 Task: In the  document Sarah.pdfMake this file  'available offline' Add shortcut to Drive 'Starred'Email the file to   softage.4@softage.net, with message attached Time-Sensitive: I kindly ask you to go through the email I've sent as soon as possible. and file type: 'Open Document'
Action: Mouse moved to (244, 355)
Screenshot: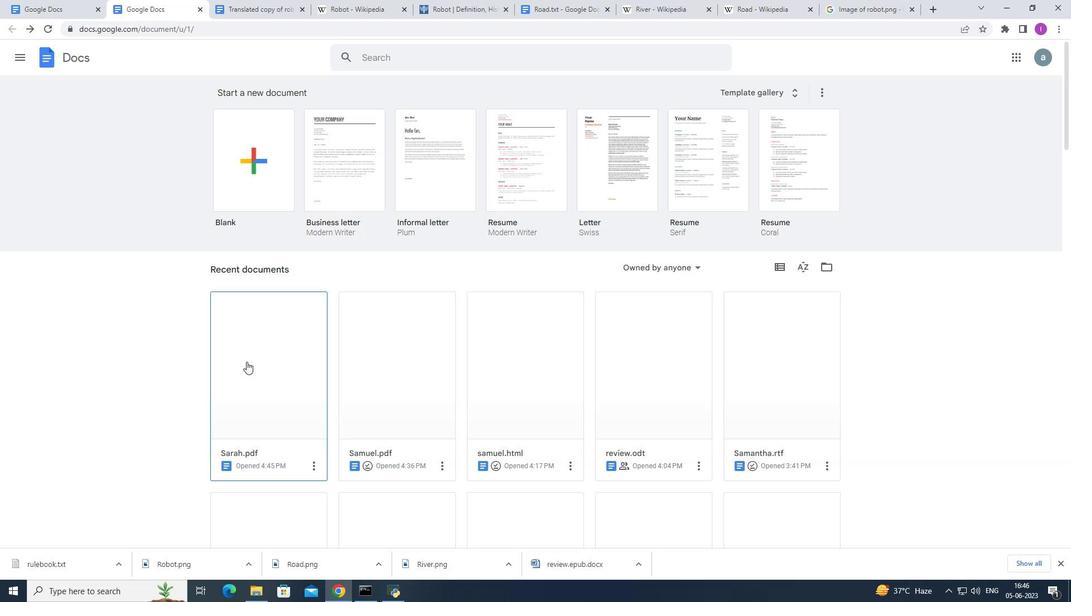 
Action: Mouse pressed left at (244, 355)
Screenshot: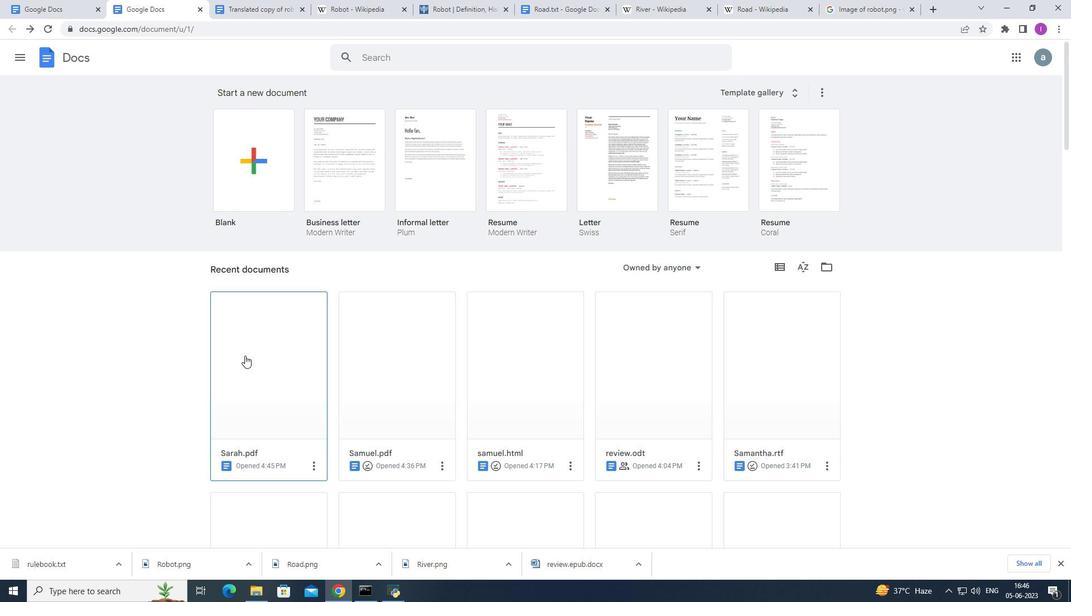 
Action: Mouse moved to (36, 61)
Screenshot: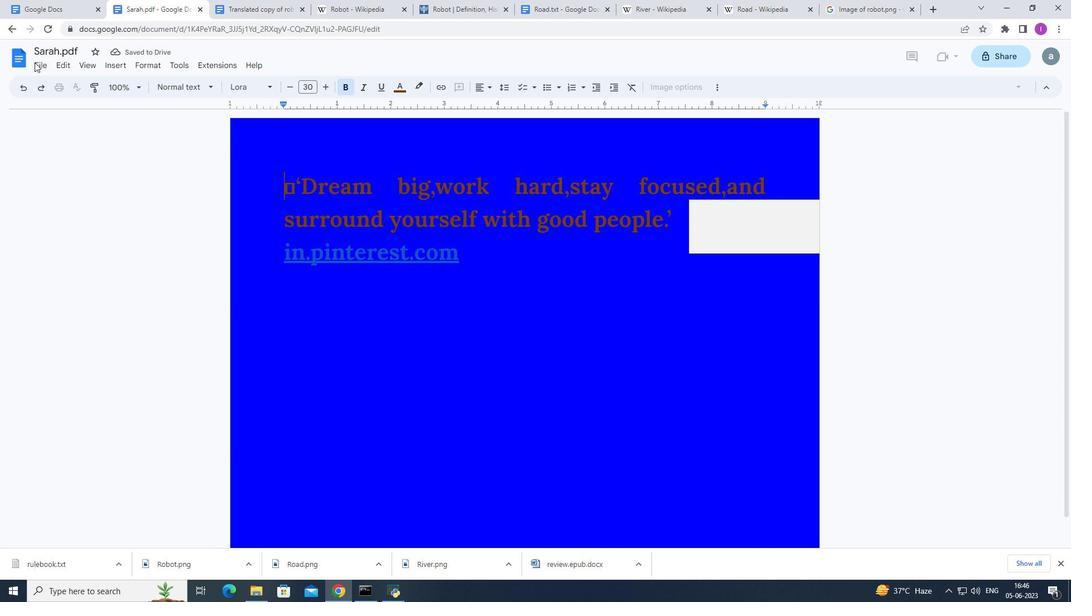 
Action: Mouse pressed left at (36, 61)
Screenshot: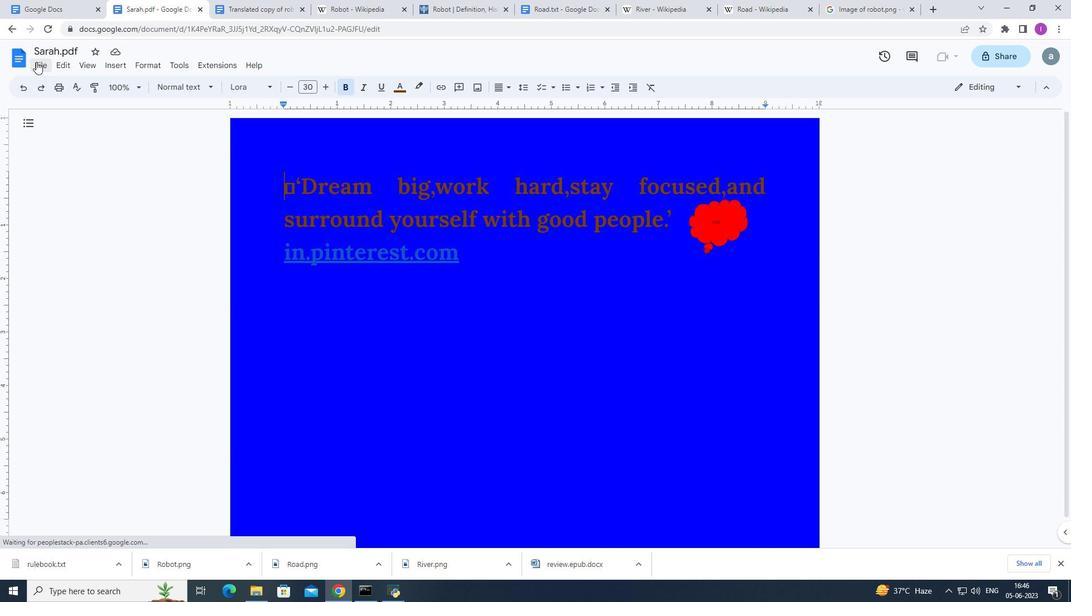 
Action: Mouse moved to (112, 305)
Screenshot: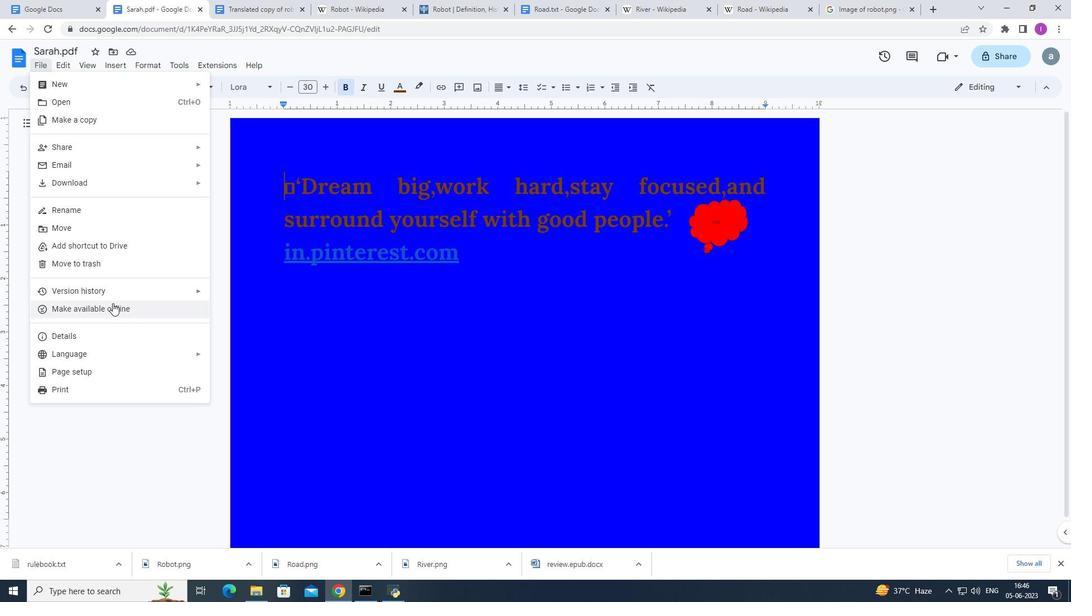 
Action: Mouse pressed left at (112, 305)
Screenshot: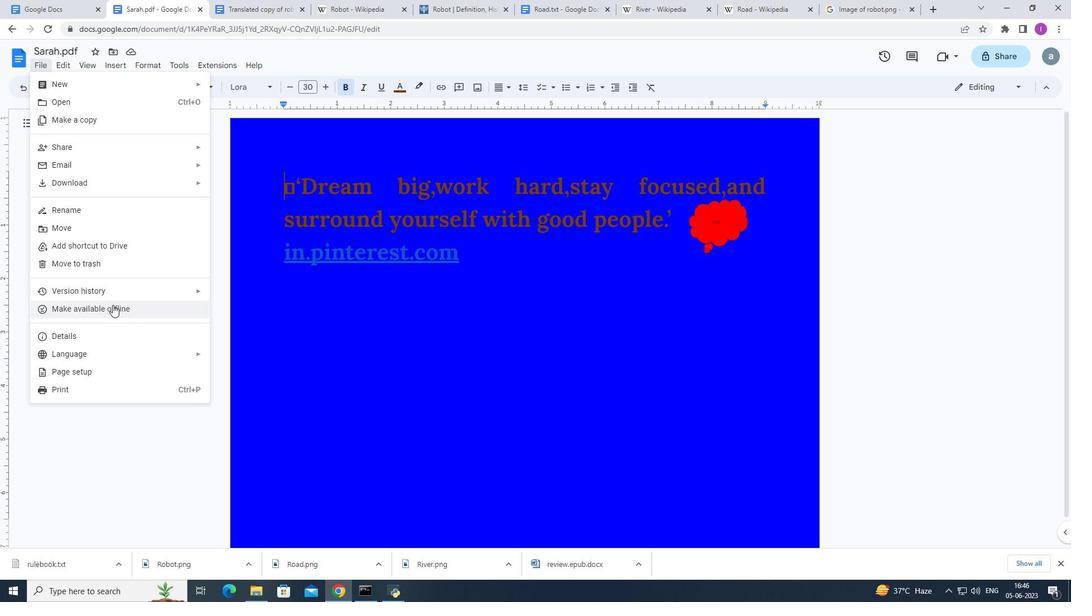 
Action: Mouse moved to (34, 65)
Screenshot: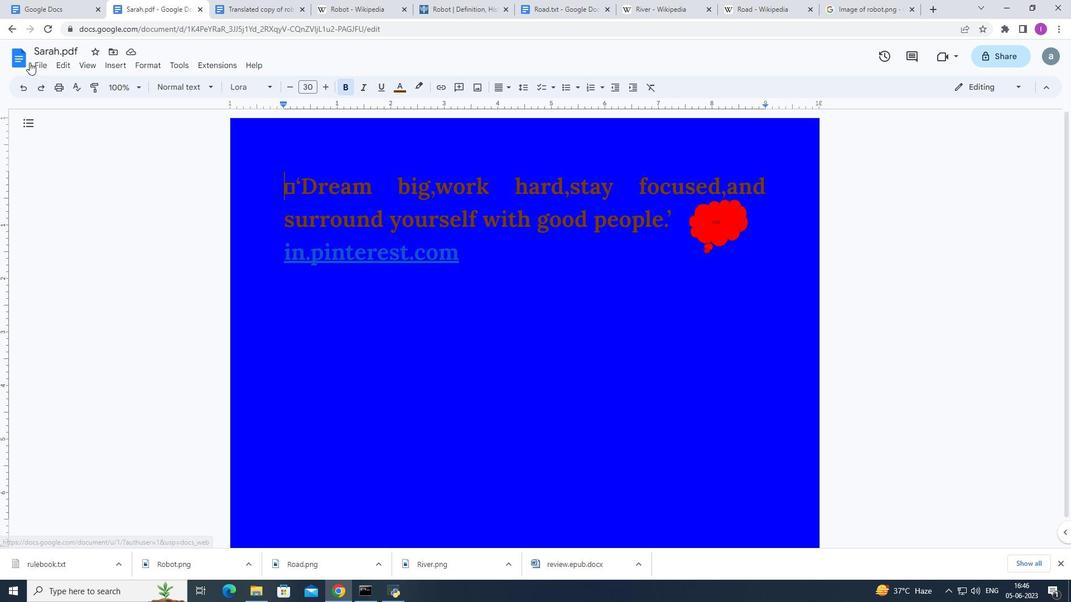 
Action: Mouse pressed left at (34, 65)
Screenshot: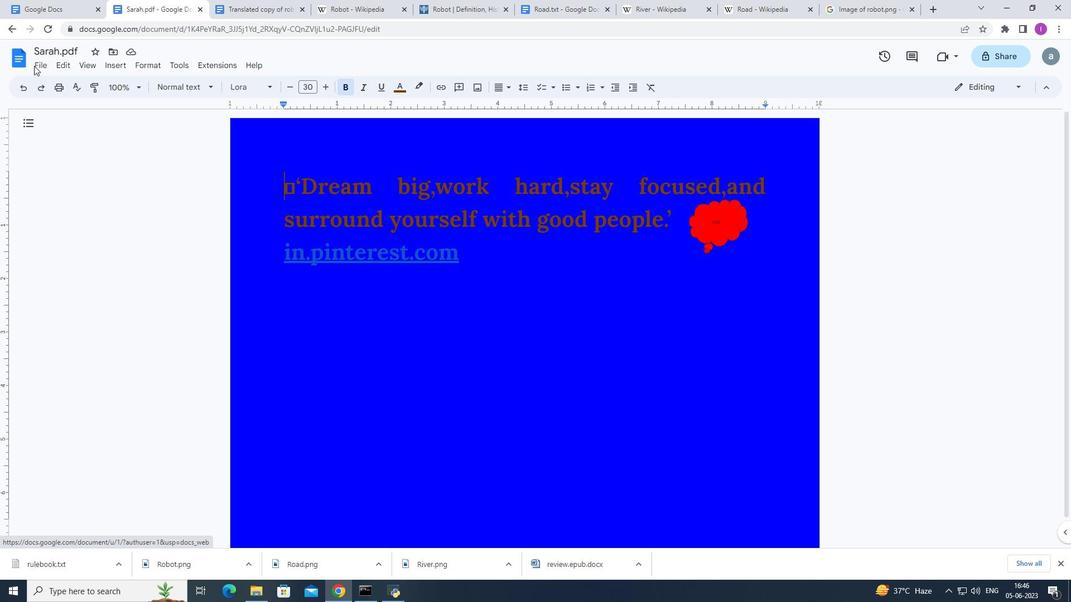 
Action: Mouse moved to (35, 65)
Screenshot: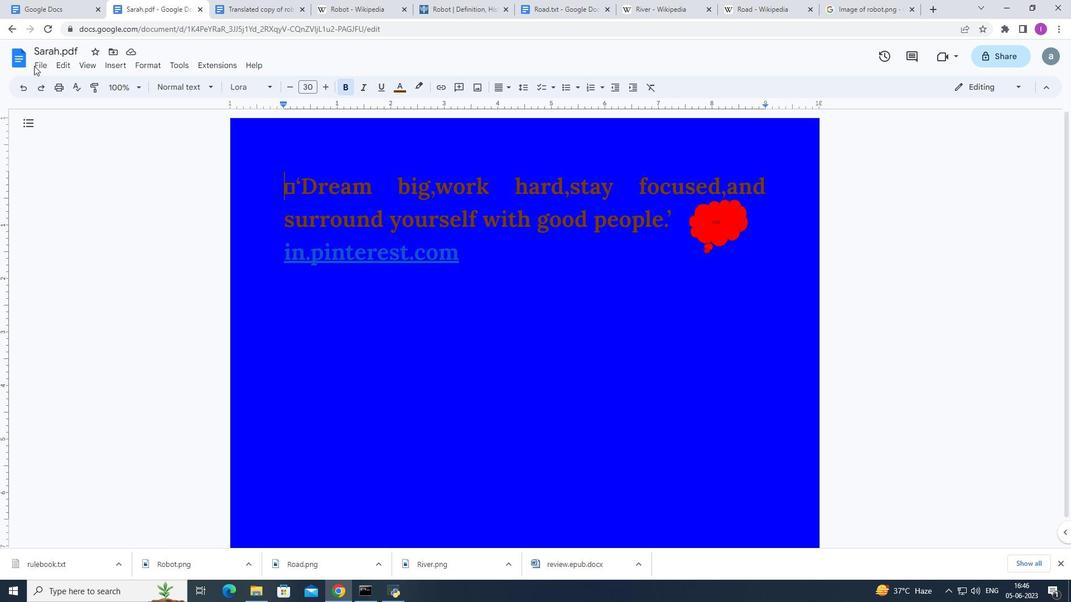 
Action: Mouse pressed left at (35, 65)
Screenshot: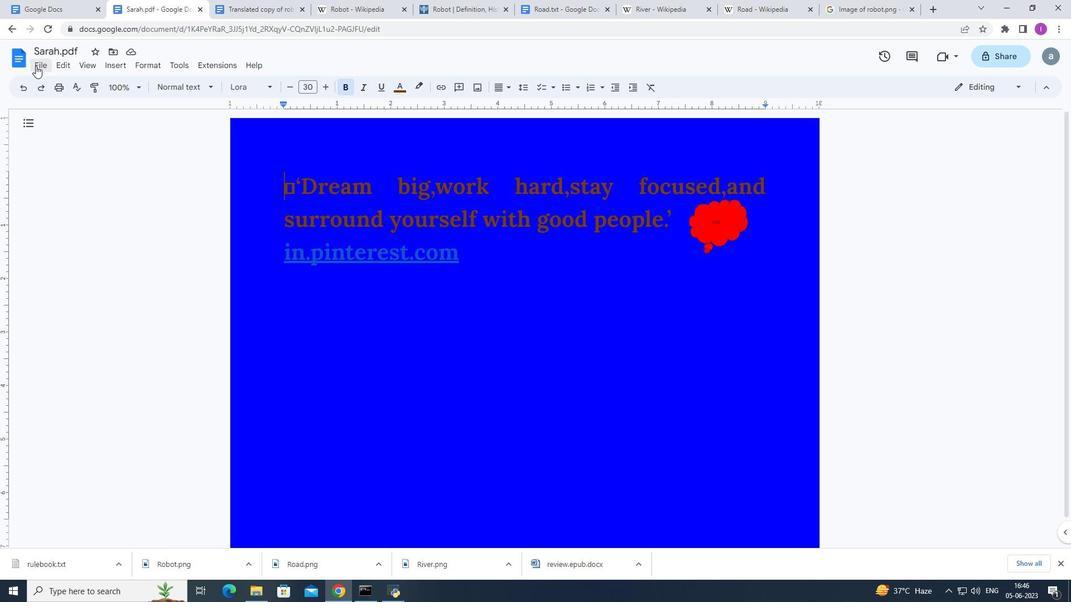 
Action: Mouse moved to (102, 242)
Screenshot: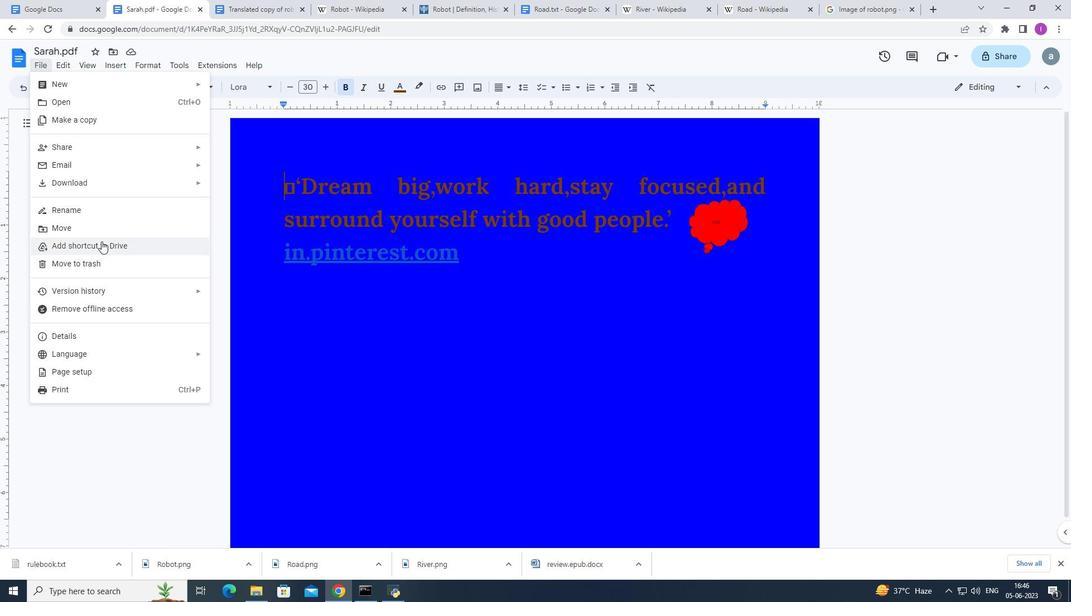 
Action: Mouse pressed left at (102, 242)
Screenshot: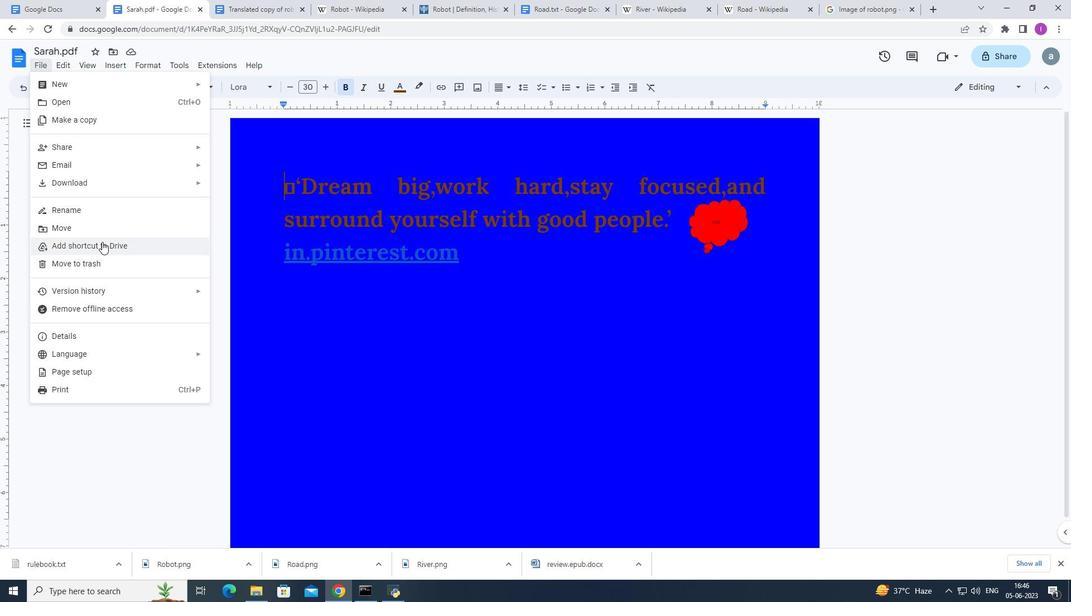 
Action: Mouse moved to (178, 169)
Screenshot: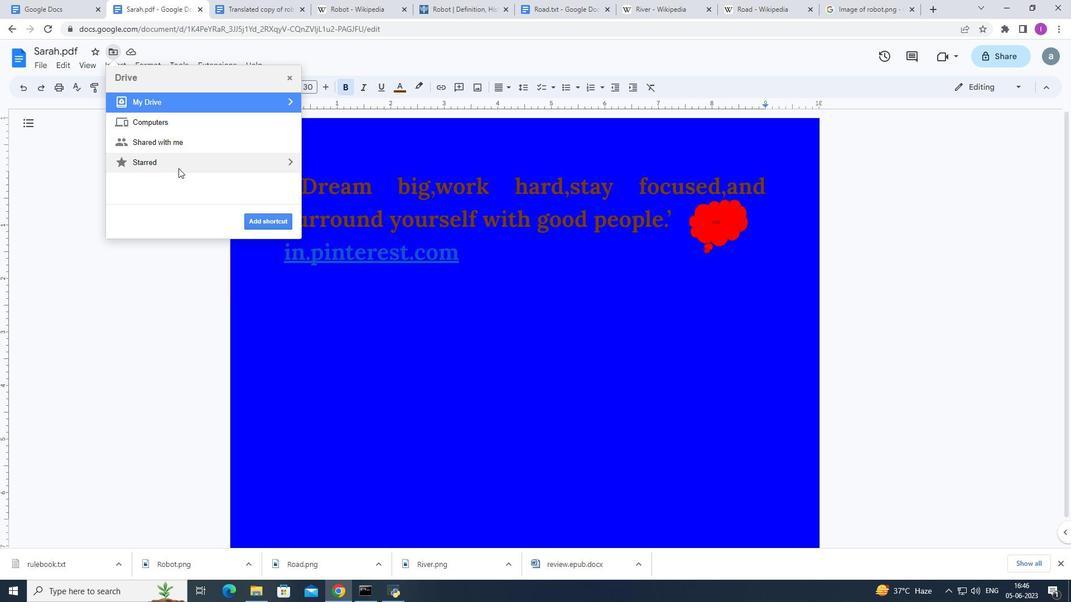 
Action: Mouse pressed left at (178, 169)
Screenshot: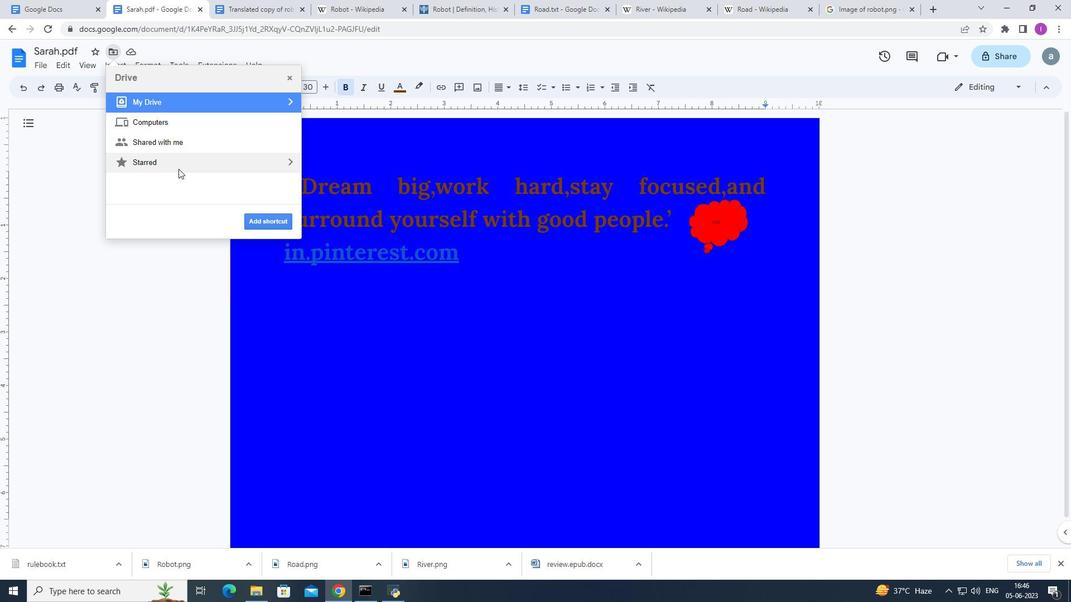 
Action: Mouse moved to (182, 272)
Screenshot: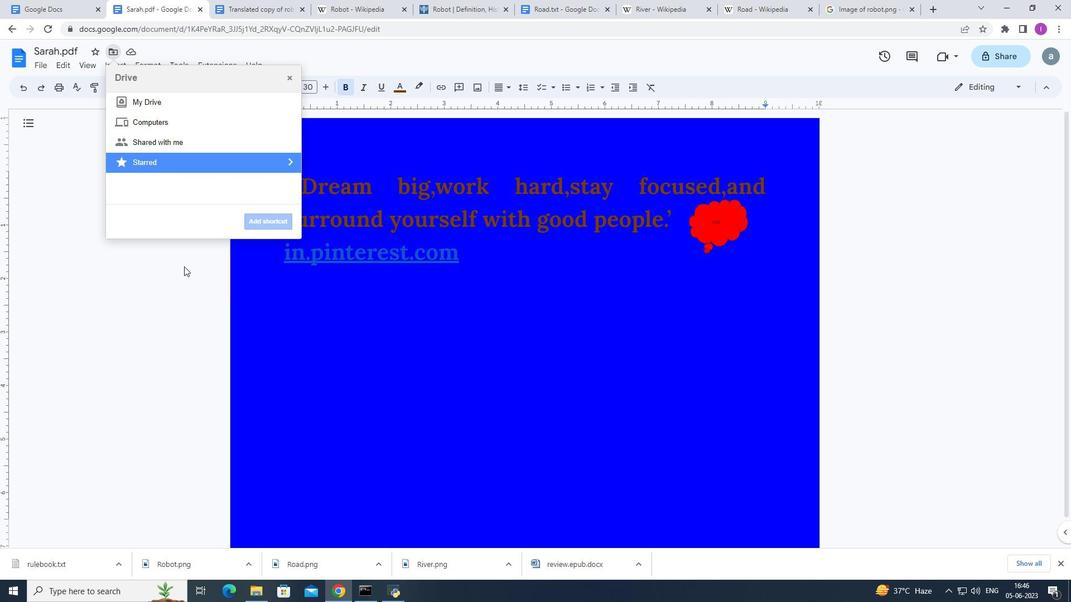 
Action: Mouse pressed left at (182, 272)
Screenshot: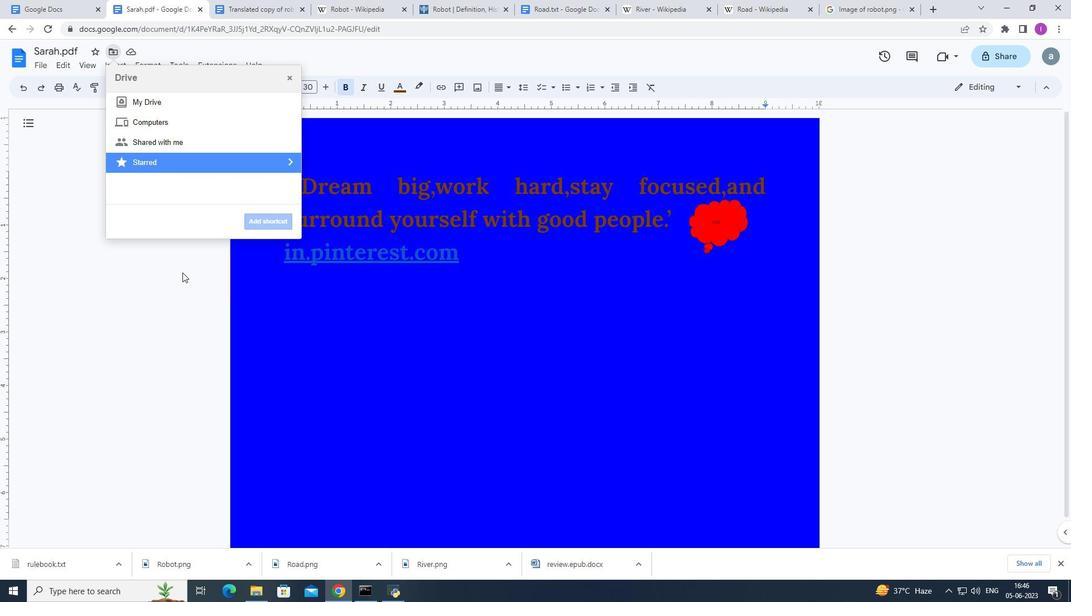 
Action: Mouse moved to (37, 66)
Screenshot: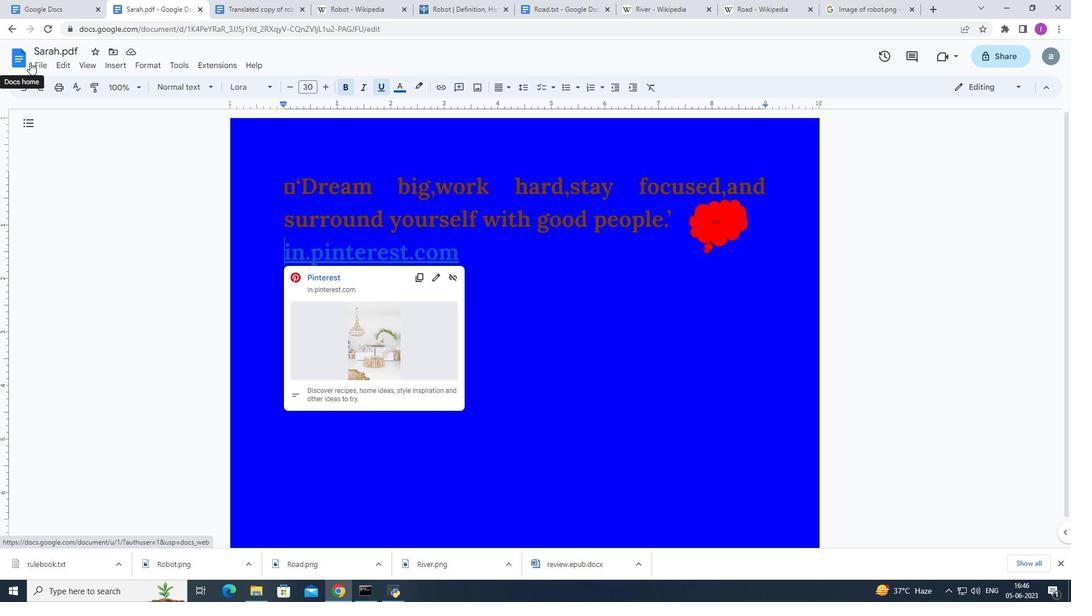 
Action: Mouse pressed left at (37, 66)
Screenshot: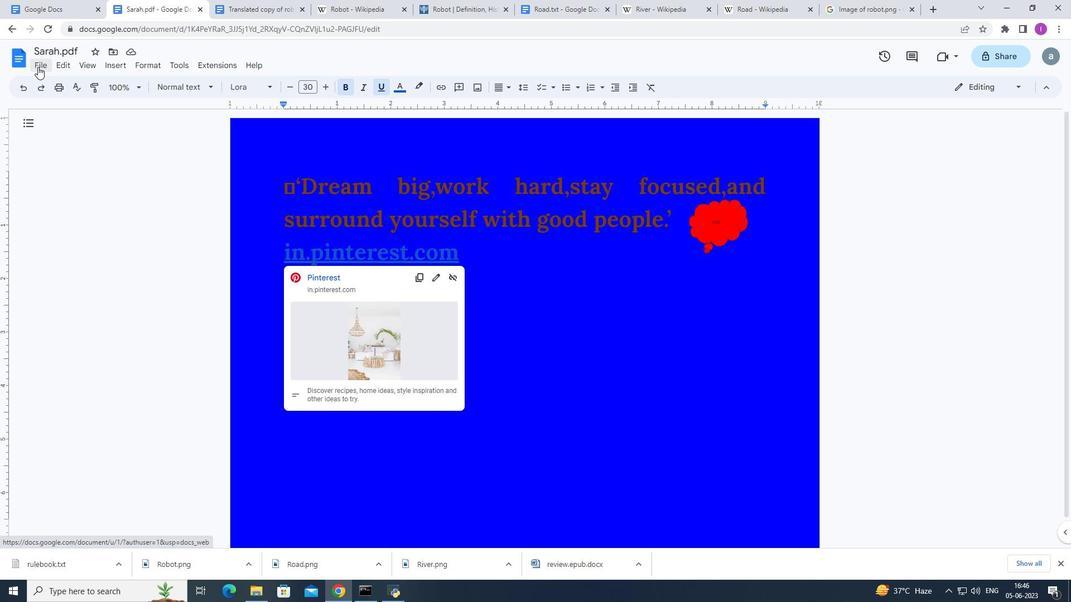 
Action: Mouse moved to (62, 159)
Screenshot: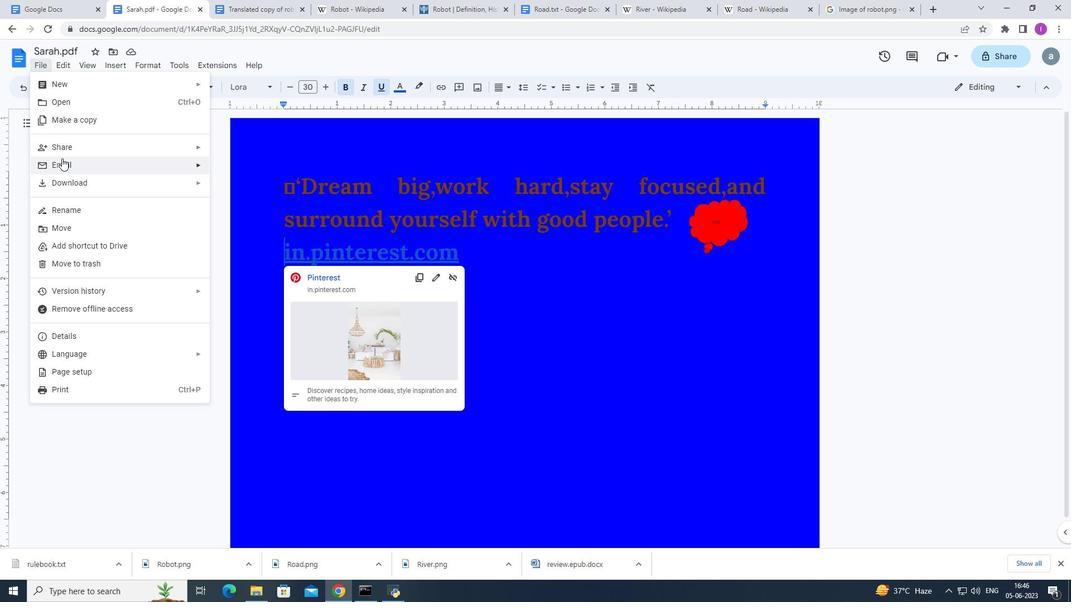 
Action: Mouse pressed left at (62, 159)
Screenshot: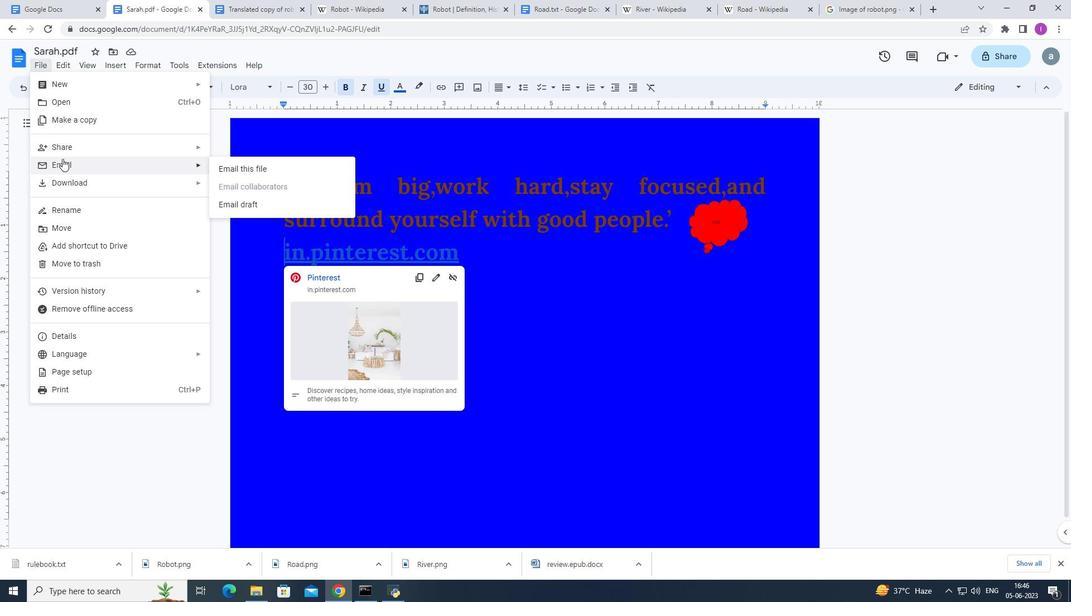 
Action: Mouse moved to (253, 165)
Screenshot: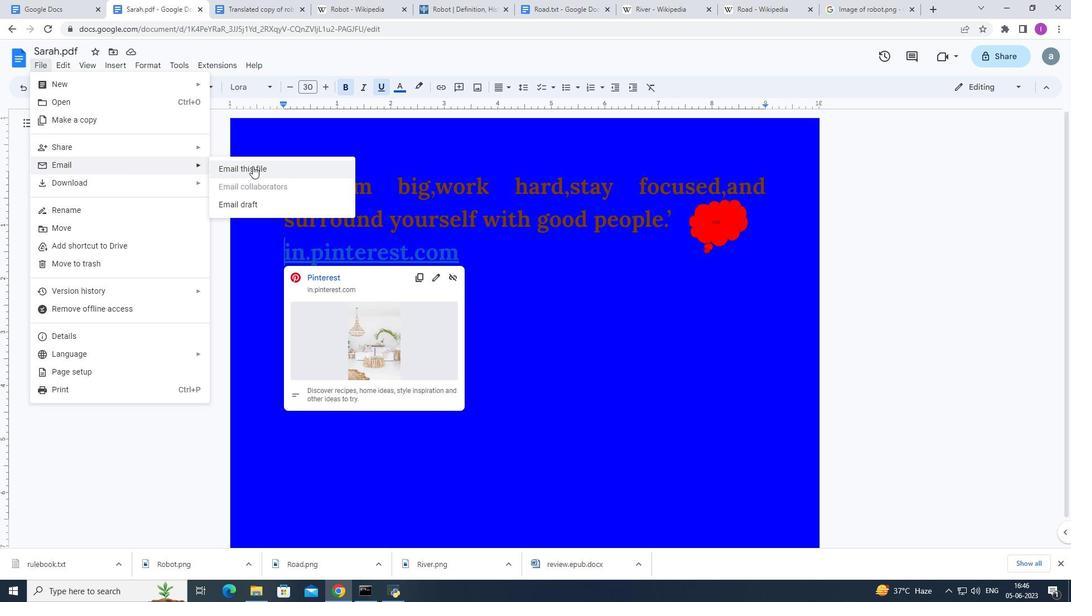 
Action: Mouse pressed left at (253, 165)
Screenshot: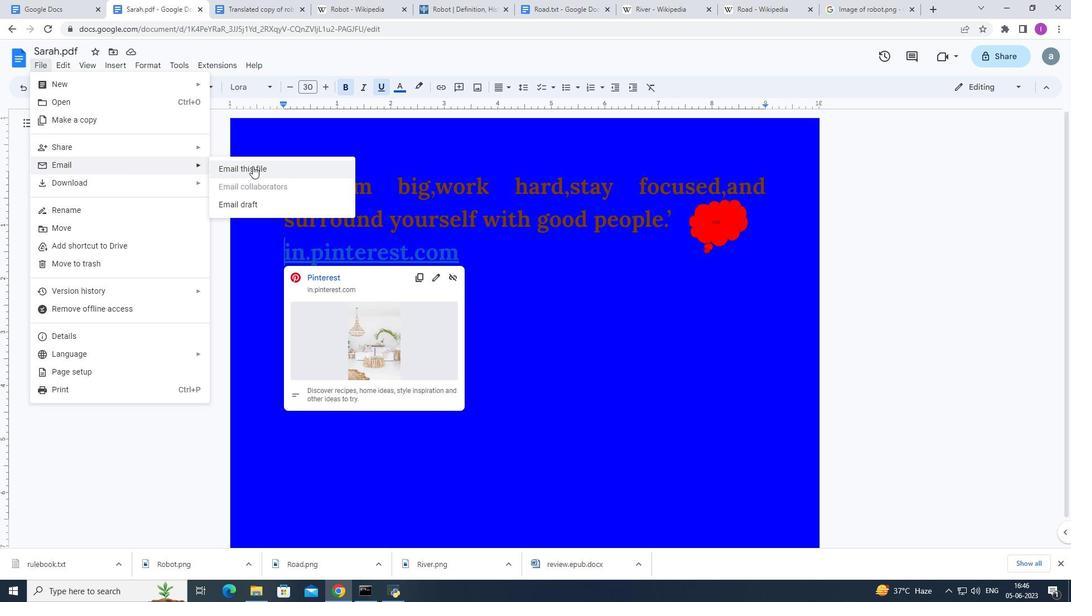 
Action: Mouse moved to (488, 226)
Screenshot: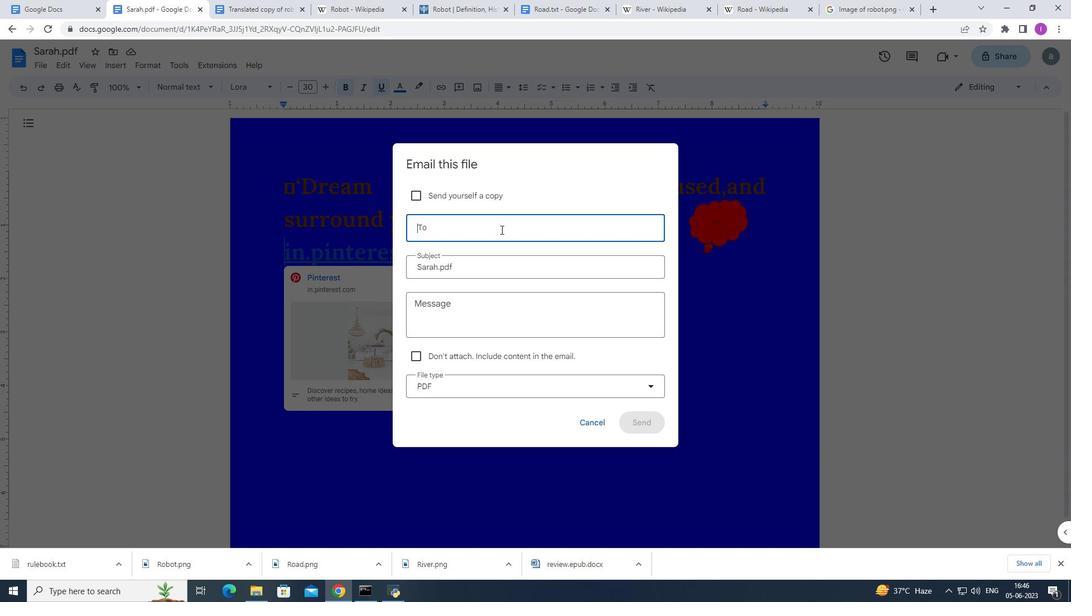 
Action: Mouse pressed left at (488, 226)
Screenshot: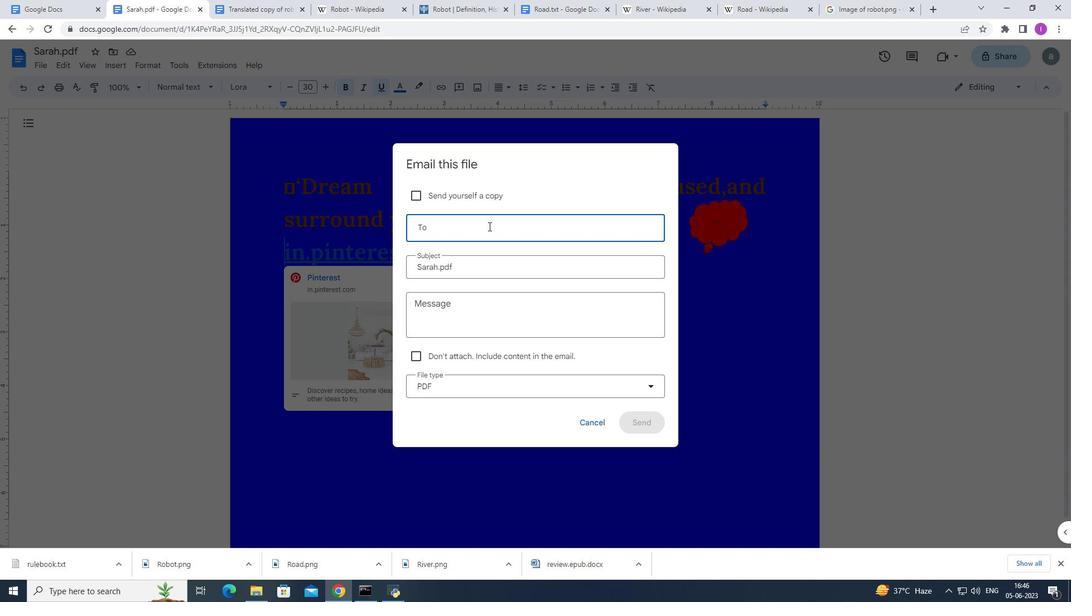 
Action: Key pressed softage,<Key.backspace>.4
Screenshot: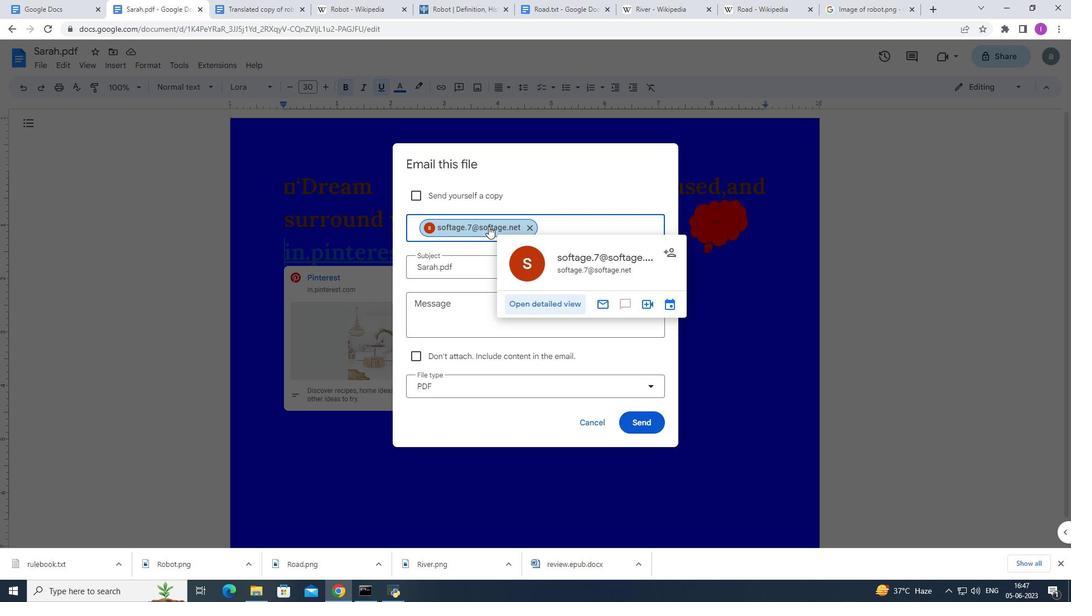 
Action: Mouse moved to (531, 230)
Screenshot: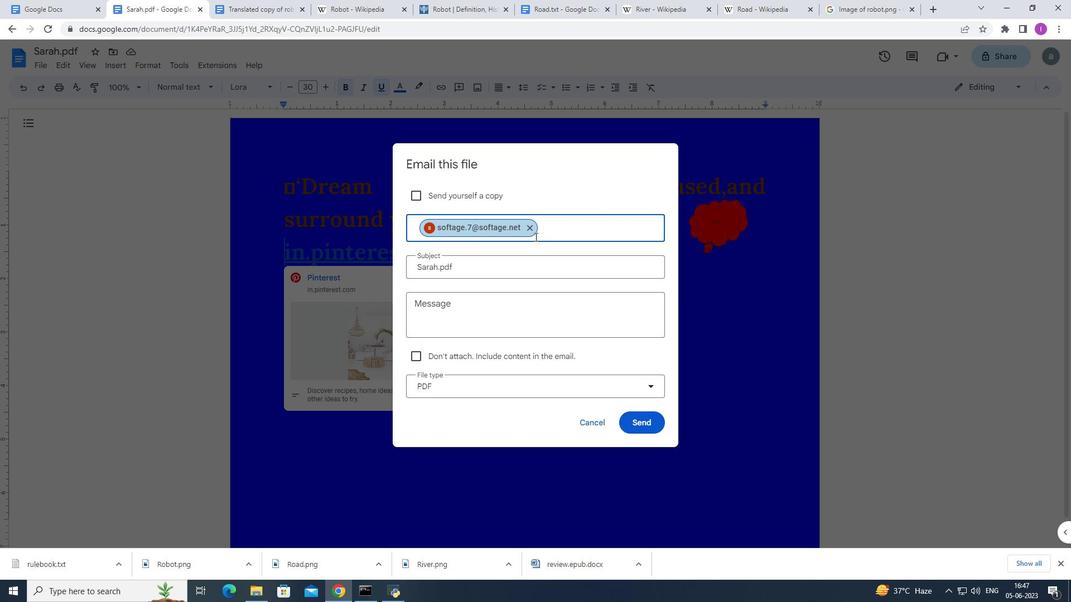 
Action: Mouse pressed left at (531, 230)
Screenshot: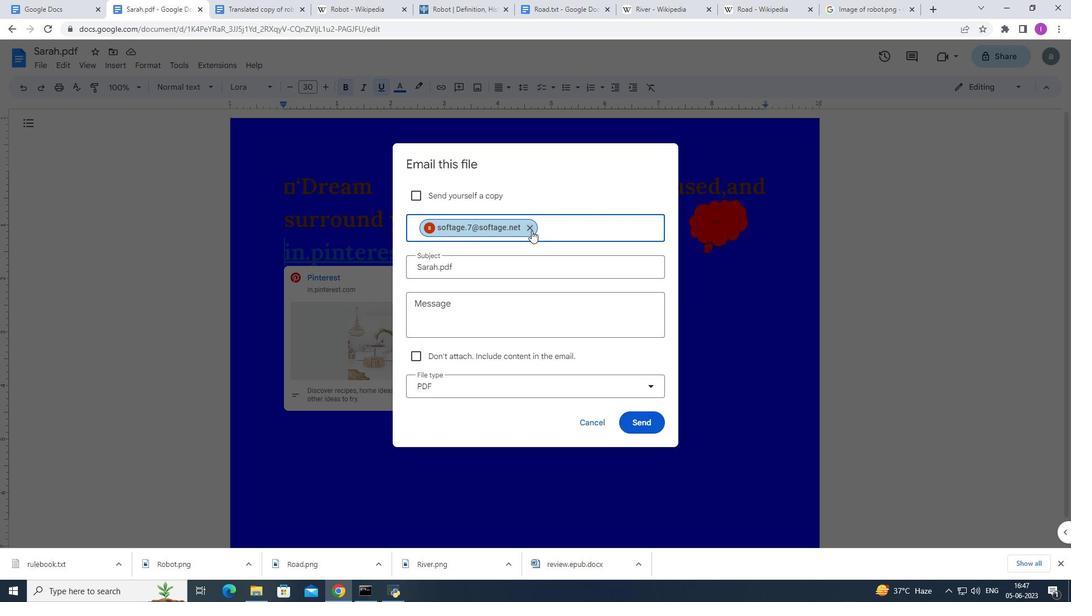 
Action: Key pressed softage.4<Key.shift><Key.shift><Key.shift><Key.shift><Key.shift><Key.shift><Key.shift>@softage.net
Screenshot: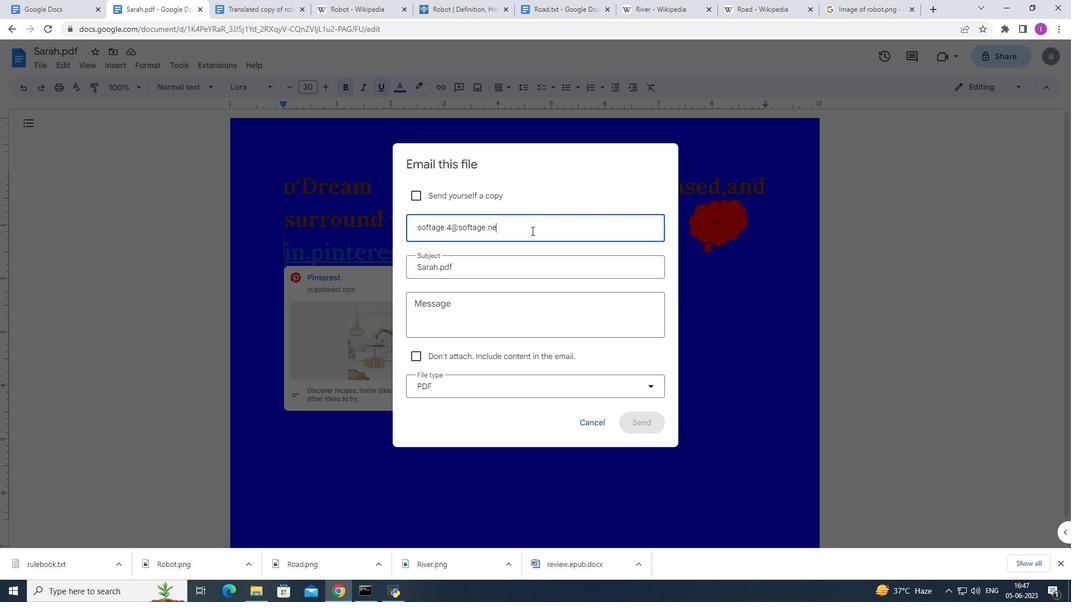 
Action: Mouse moved to (523, 266)
Screenshot: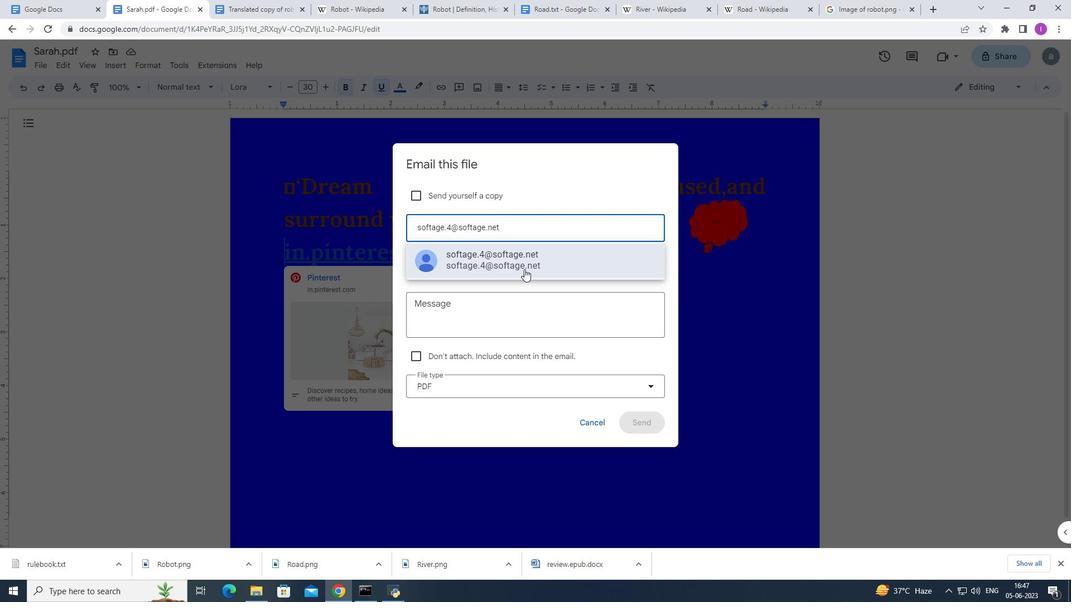 
Action: Mouse pressed left at (523, 266)
Screenshot: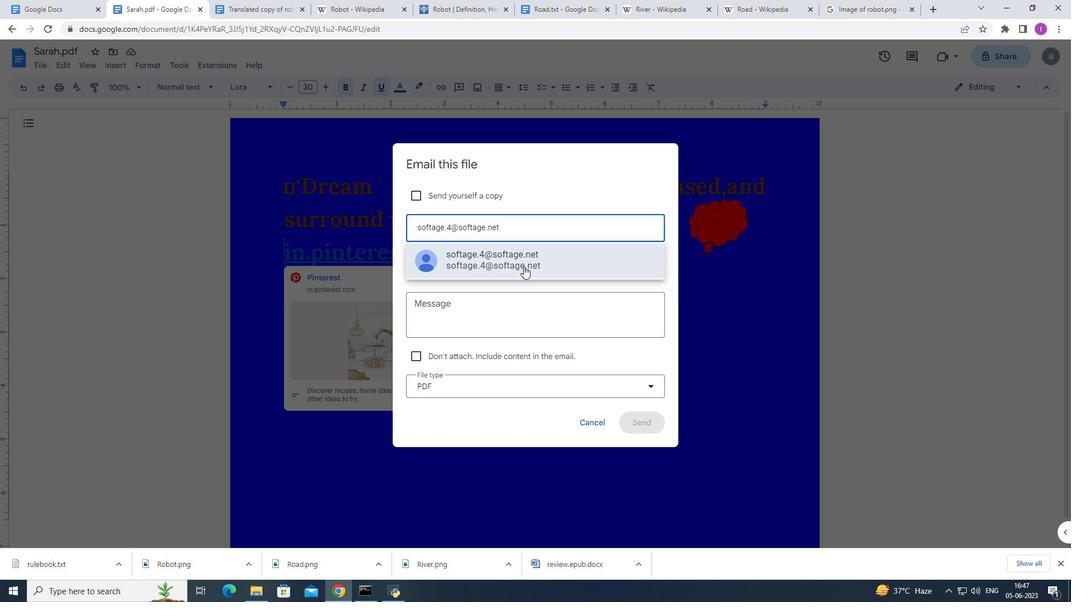 
Action: Mouse moved to (421, 304)
Screenshot: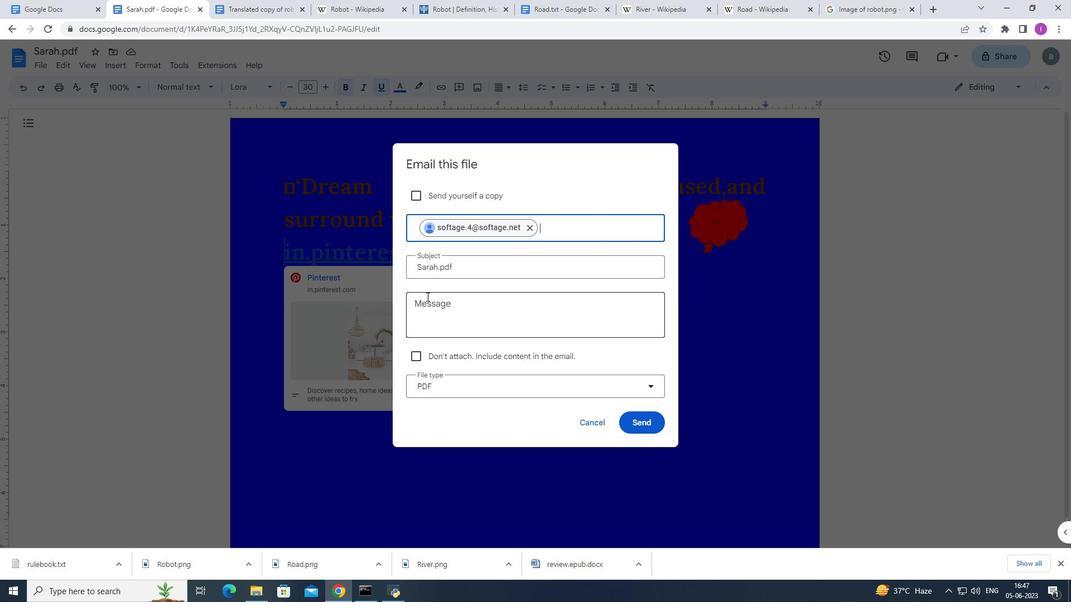 
Action: Mouse pressed left at (421, 304)
Screenshot: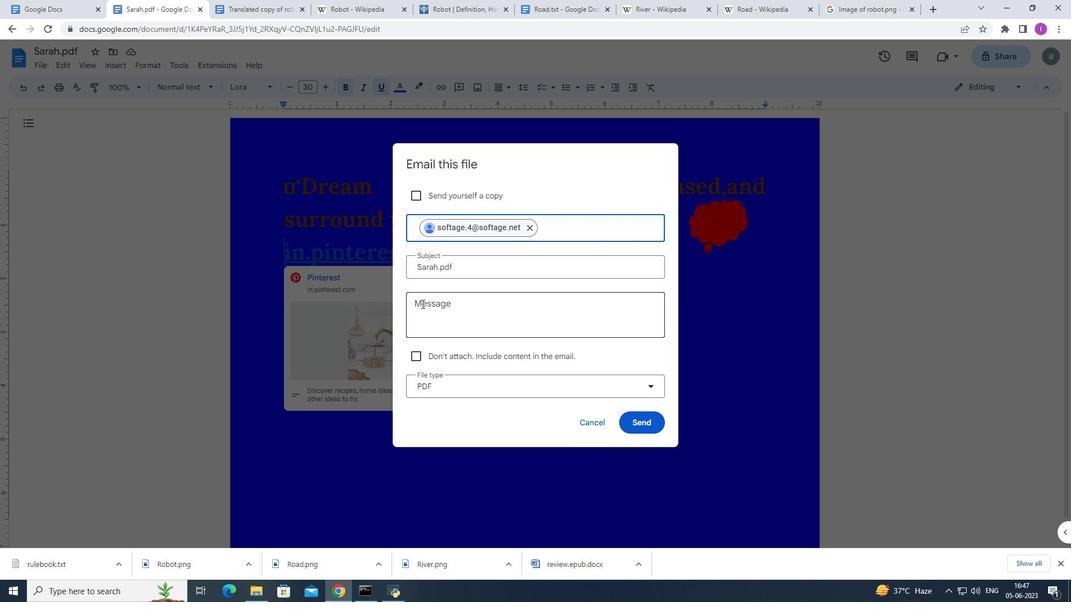 
Action: Mouse moved to (521, 280)
Screenshot: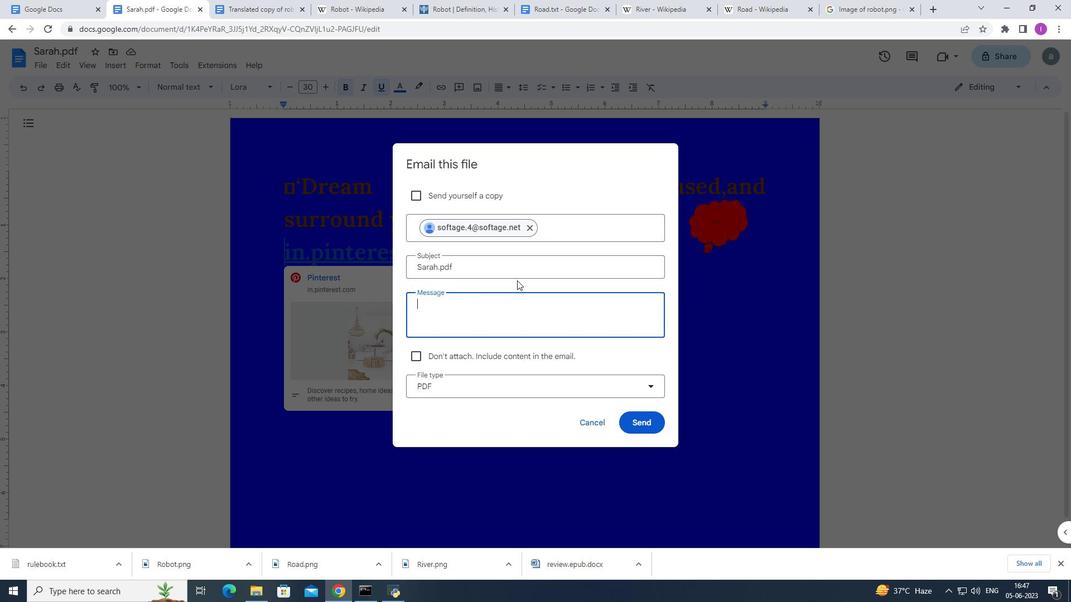 
Action: Key pressed <Key.shift>Time-se<Key.backspace><Key.backspace><Key.shift>Sensitive<Key.shift><Key.shift>:<Key.shift>I<Key.space>kni<Key.backspace><Key.backspace>indly<Key.space>ask<Key.space>you<Key.space>to<Key.space>go<Key.space><Key.space>through<Key.space>the<Key.space>emaqil<Key.backspace><Key.backspace><Key.backspace>il<Key.space><Key.shift>I've<Key.space>sent<Key.space>as<Key.space>soon<Key.space>as<Key.space>possible.
Screenshot: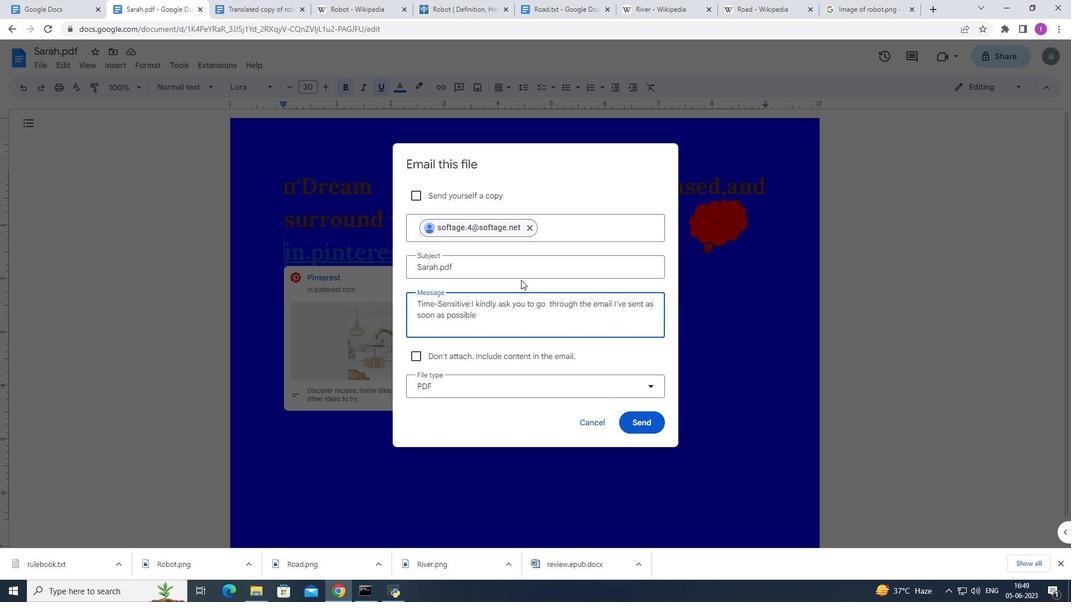 
Action: Mouse moved to (655, 387)
Screenshot: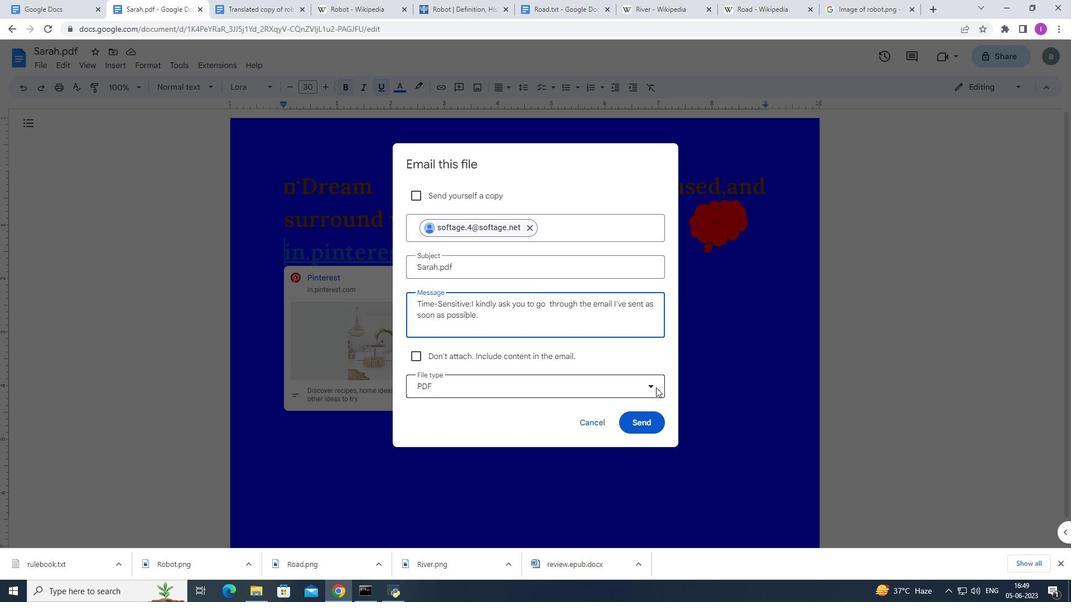 
Action: Mouse pressed left at (655, 387)
Screenshot: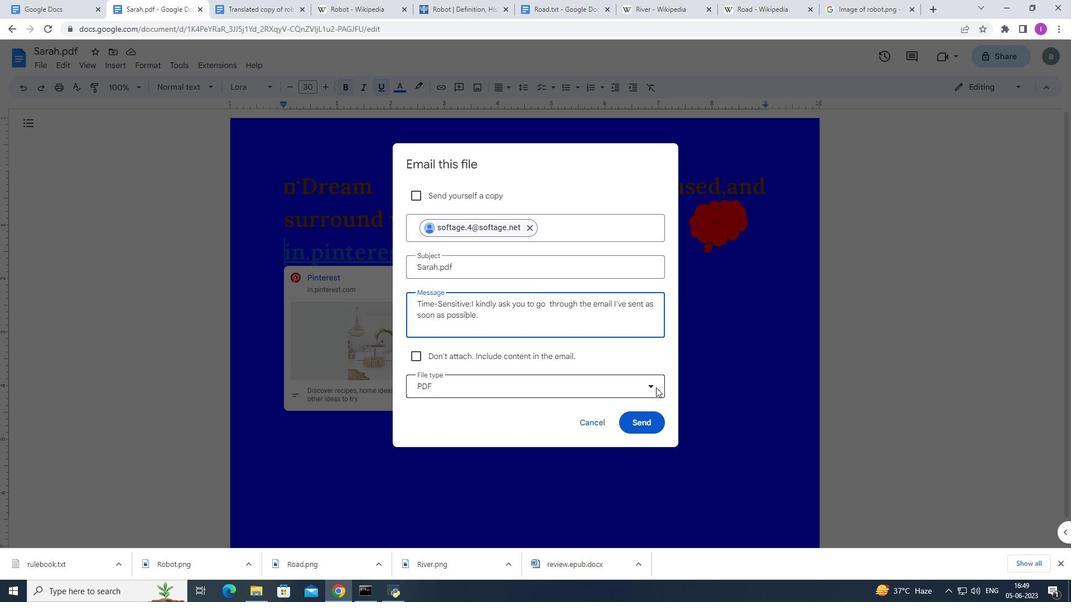
Action: Mouse moved to (497, 452)
Screenshot: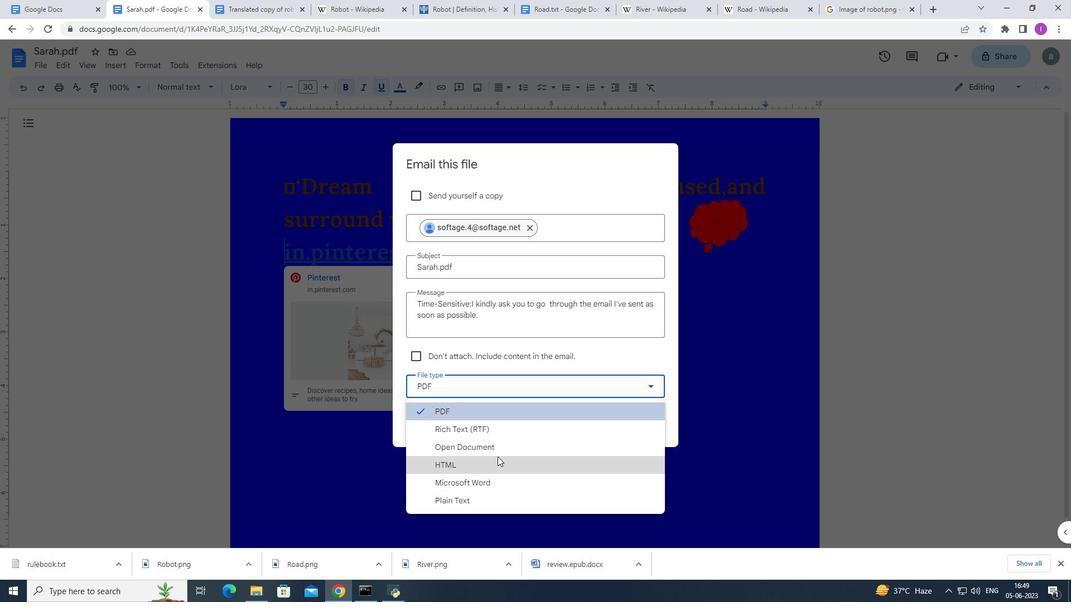
Action: Mouse pressed left at (497, 452)
Screenshot: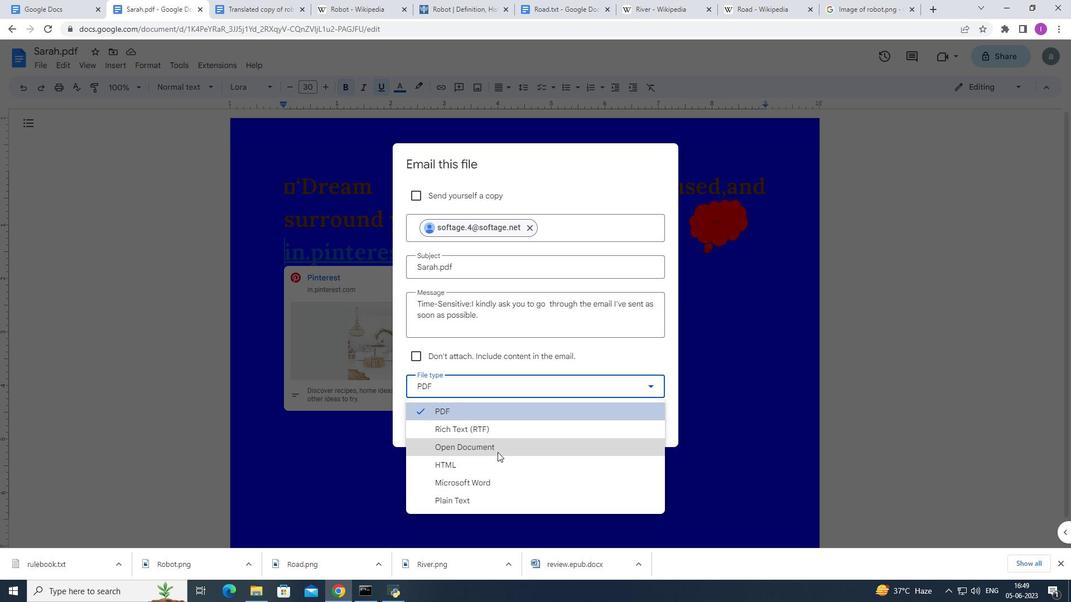 
Action: Mouse moved to (642, 426)
Screenshot: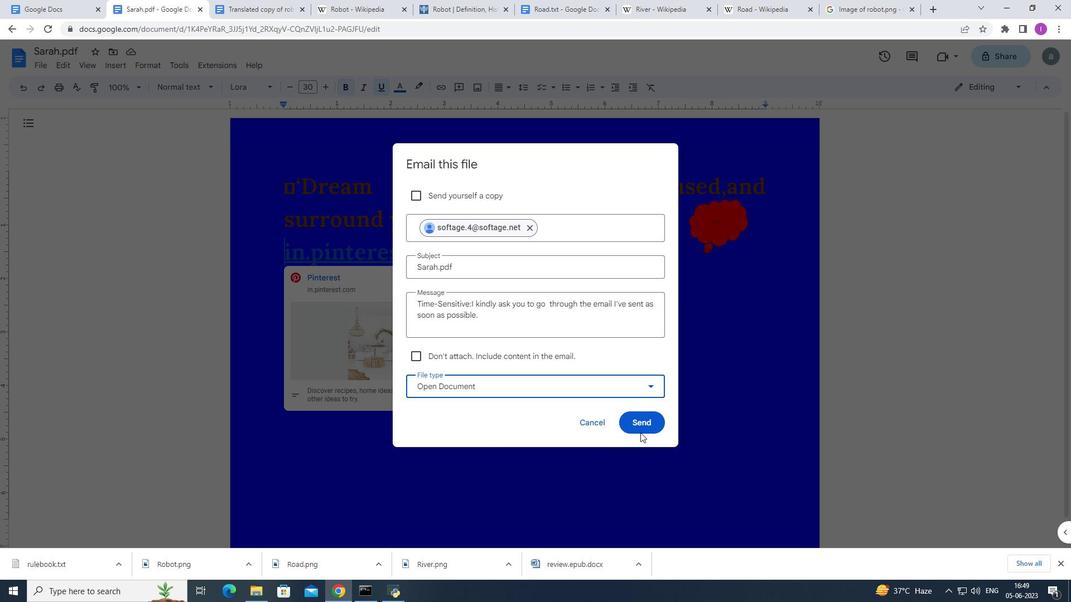 
Action: Mouse pressed left at (642, 426)
Screenshot: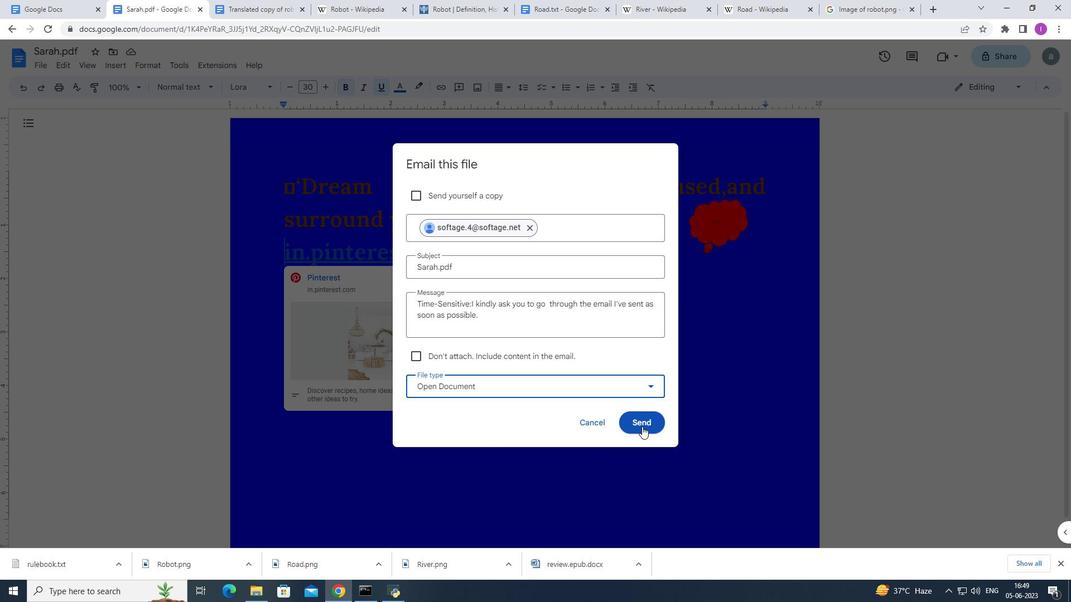 
Action: Mouse moved to (642, 426)
Screenshot: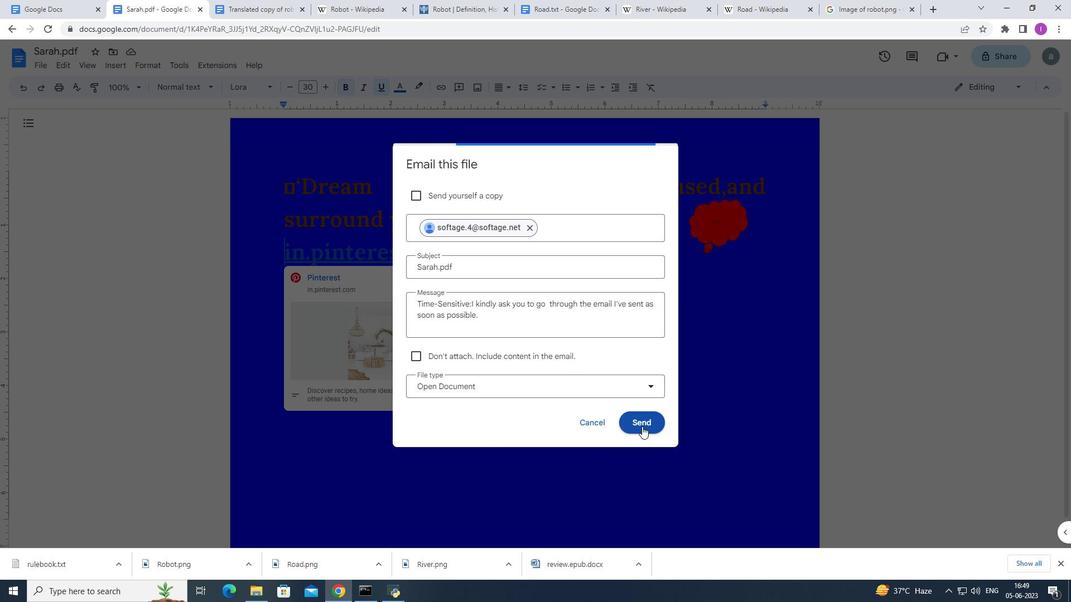 
